 Task: Look for products in the category "Styling Products" from Dr. Bronner's only.
Action: Mouse moved to (348, 158)
Screenshot: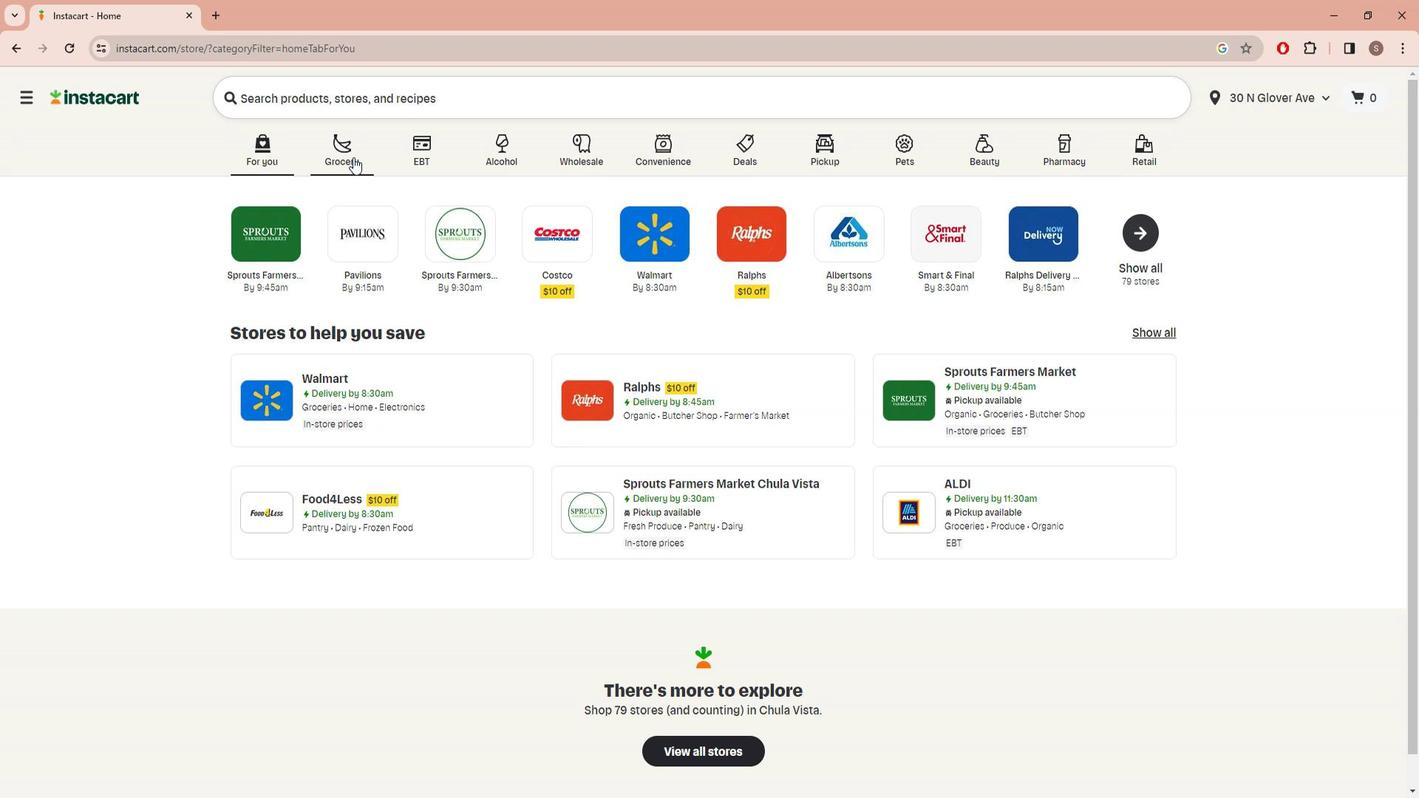 
Action: Mouse pressed left at (348, 158)
Screenshot: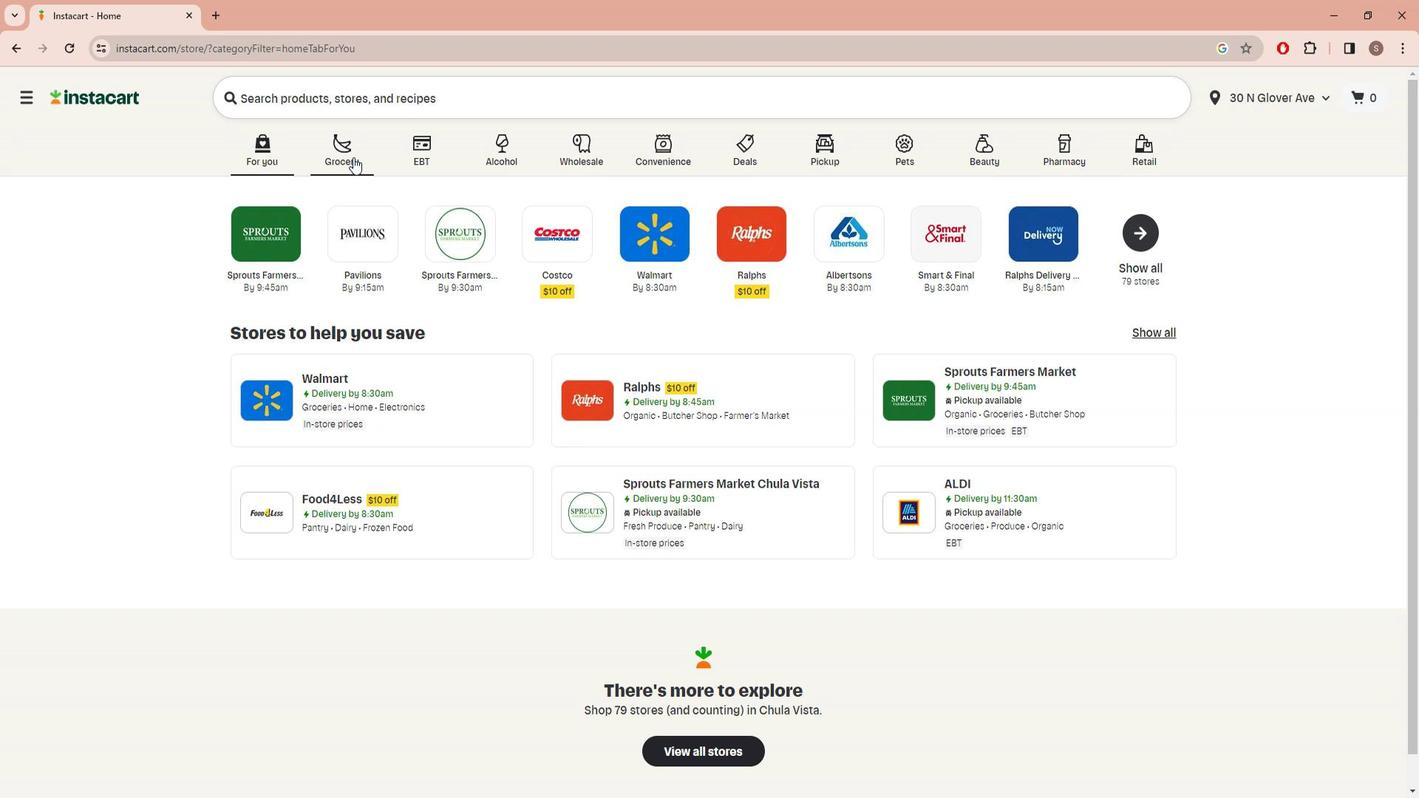 
Action: Mouse moved to (479, 441)
Screenshot: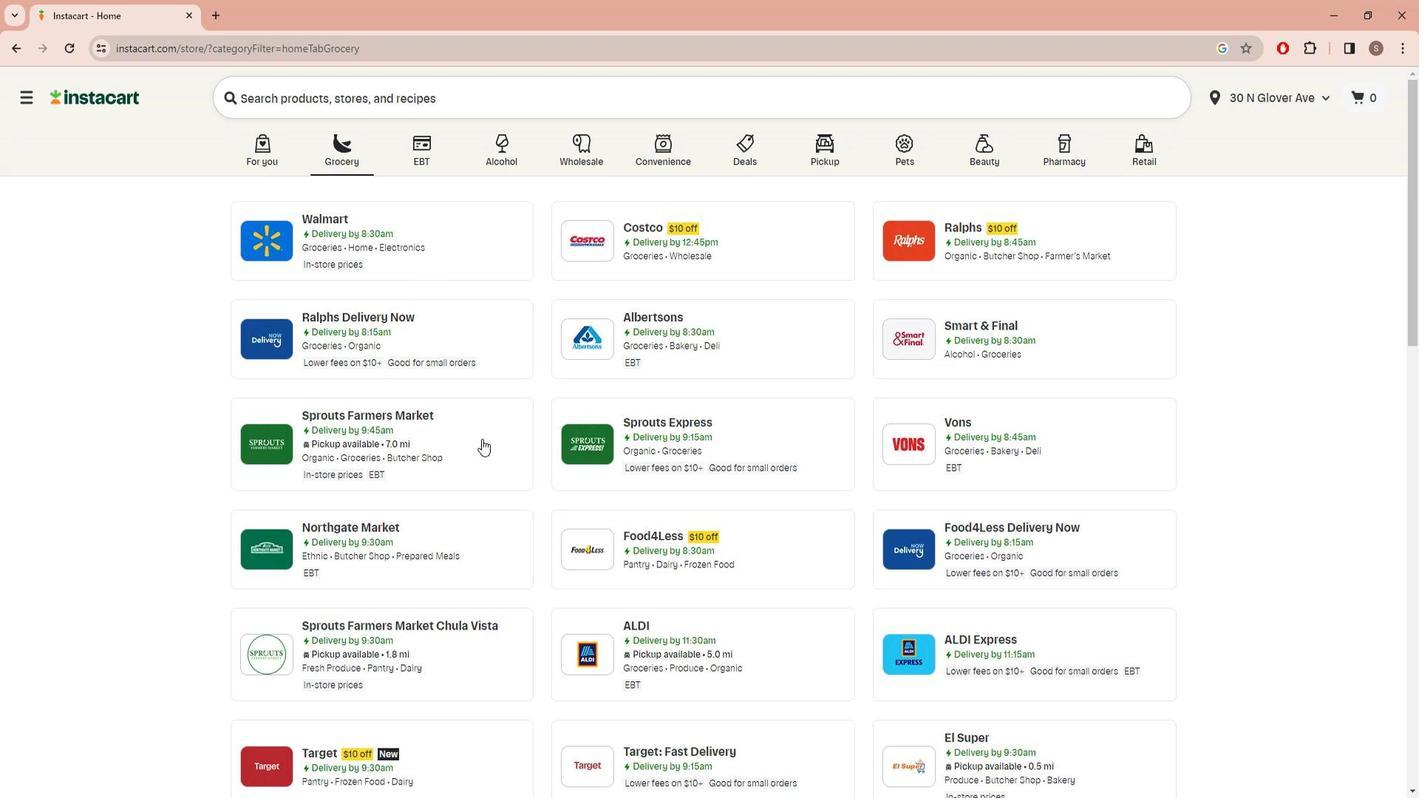 
Action: Mouse pressed left at (479, 441)
Screenshot: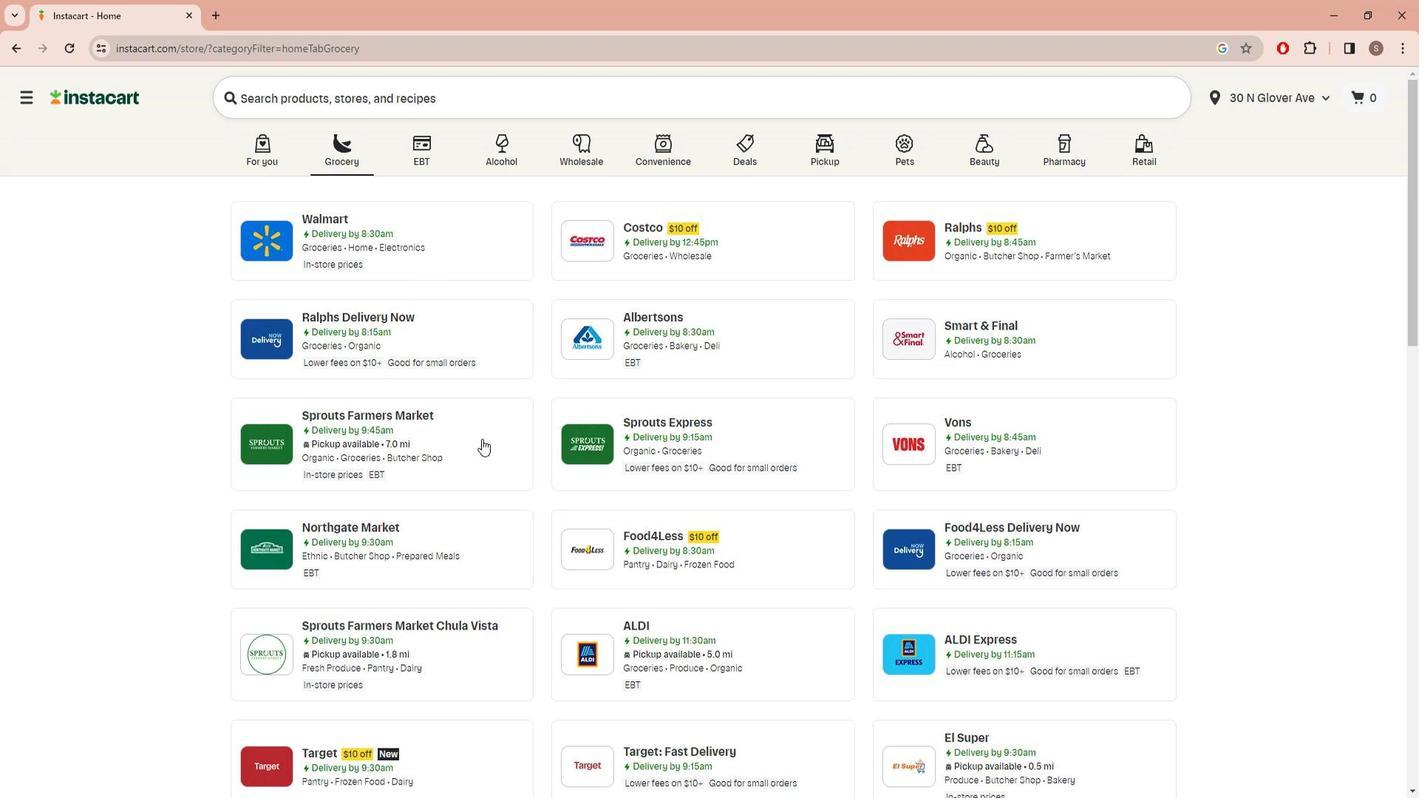 
Action: Mouse moved to (56, 497)
Screenshot: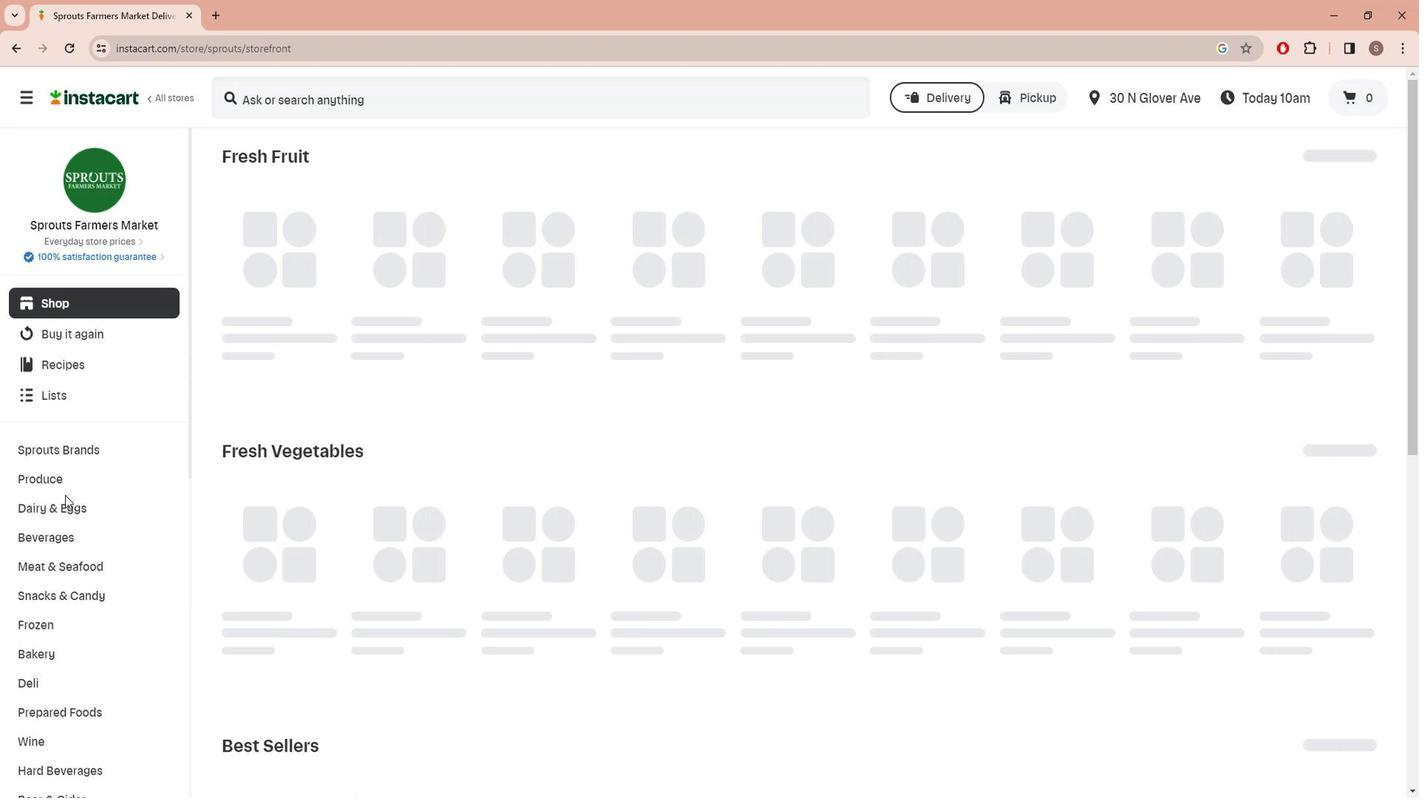 
Action: Mouse scrolled (56, 496) with delta (0, 0)
Screenshot: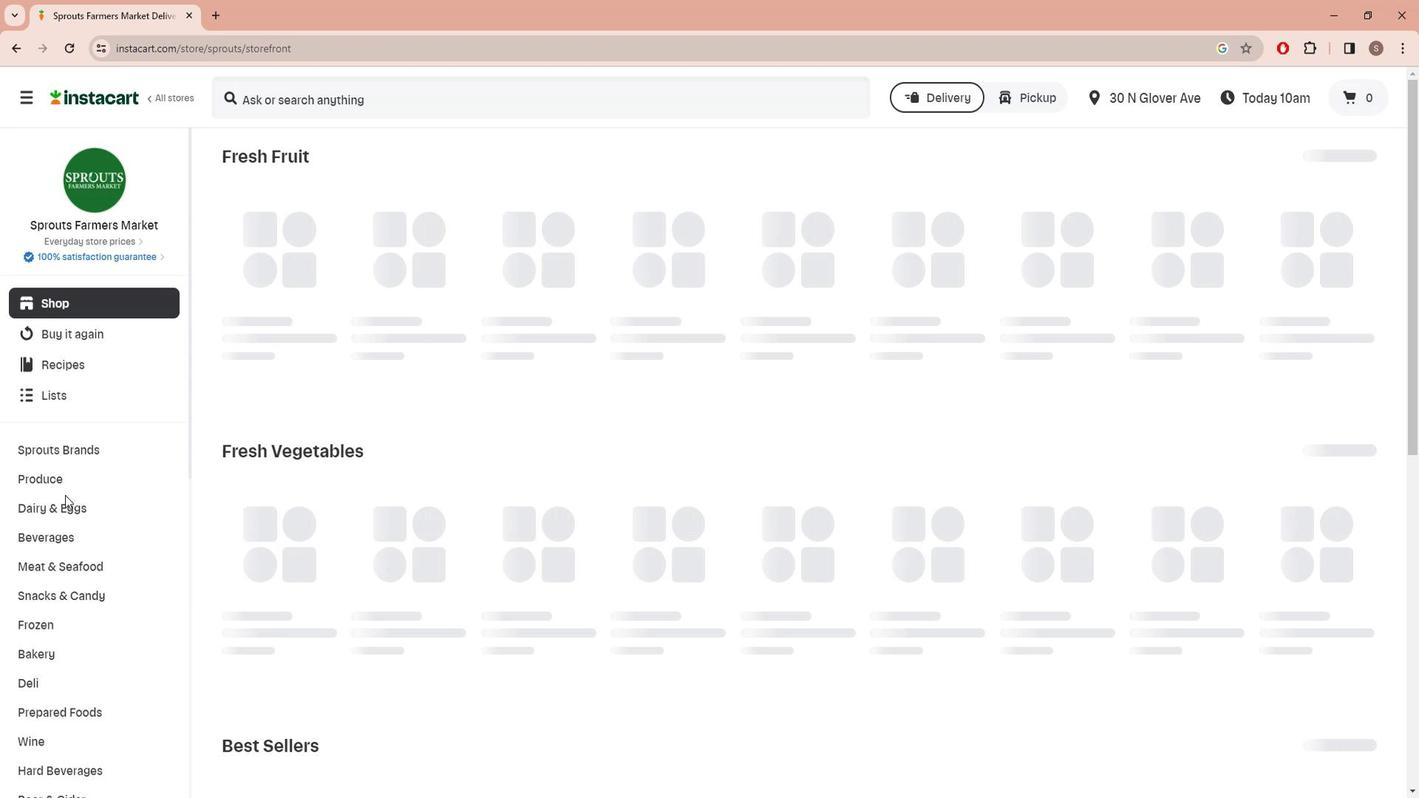
Action: Mouse scrolled (56, 496) with delta (0, 0)
Screenshot: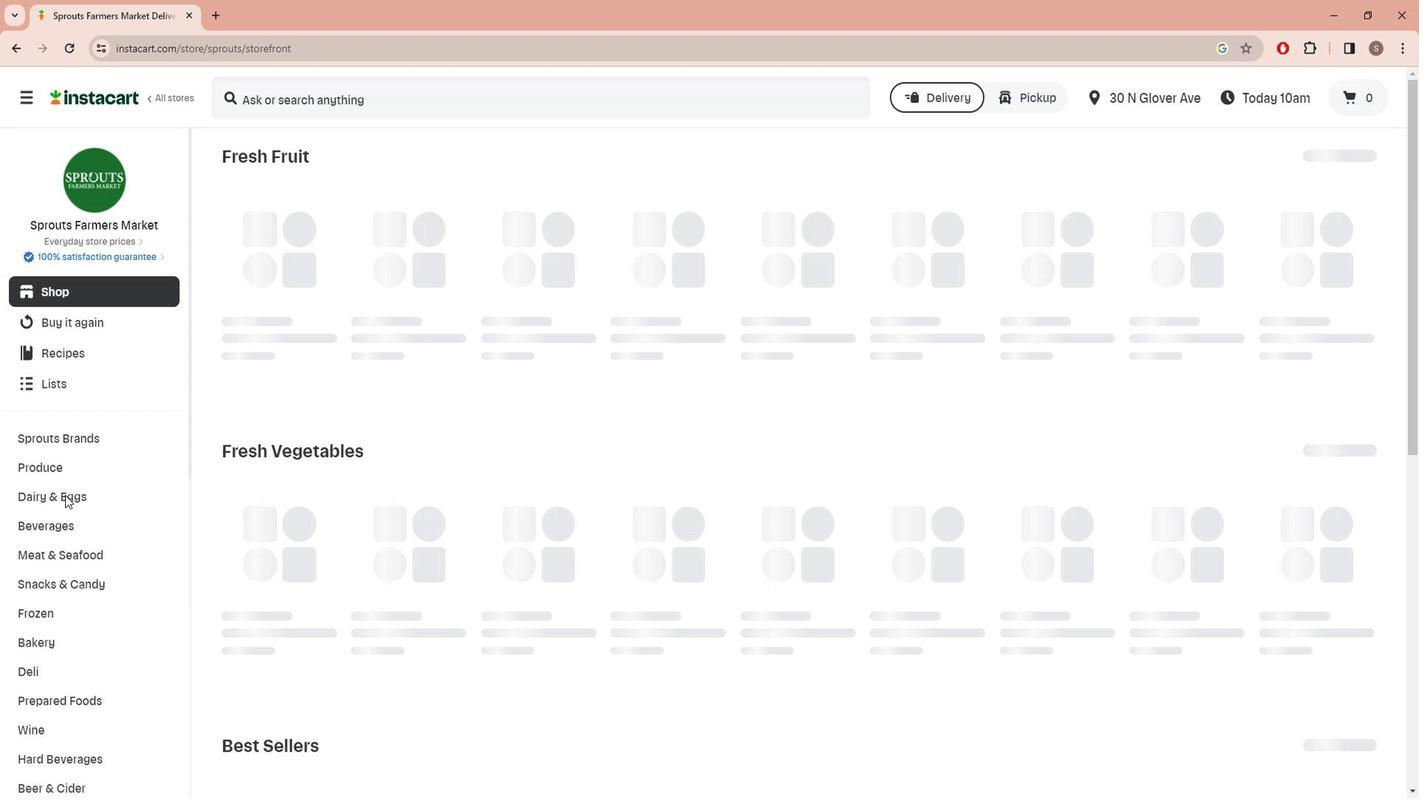 
Action: Mouse scrolled (56, 496) with delta (0, 0)
Screenshot: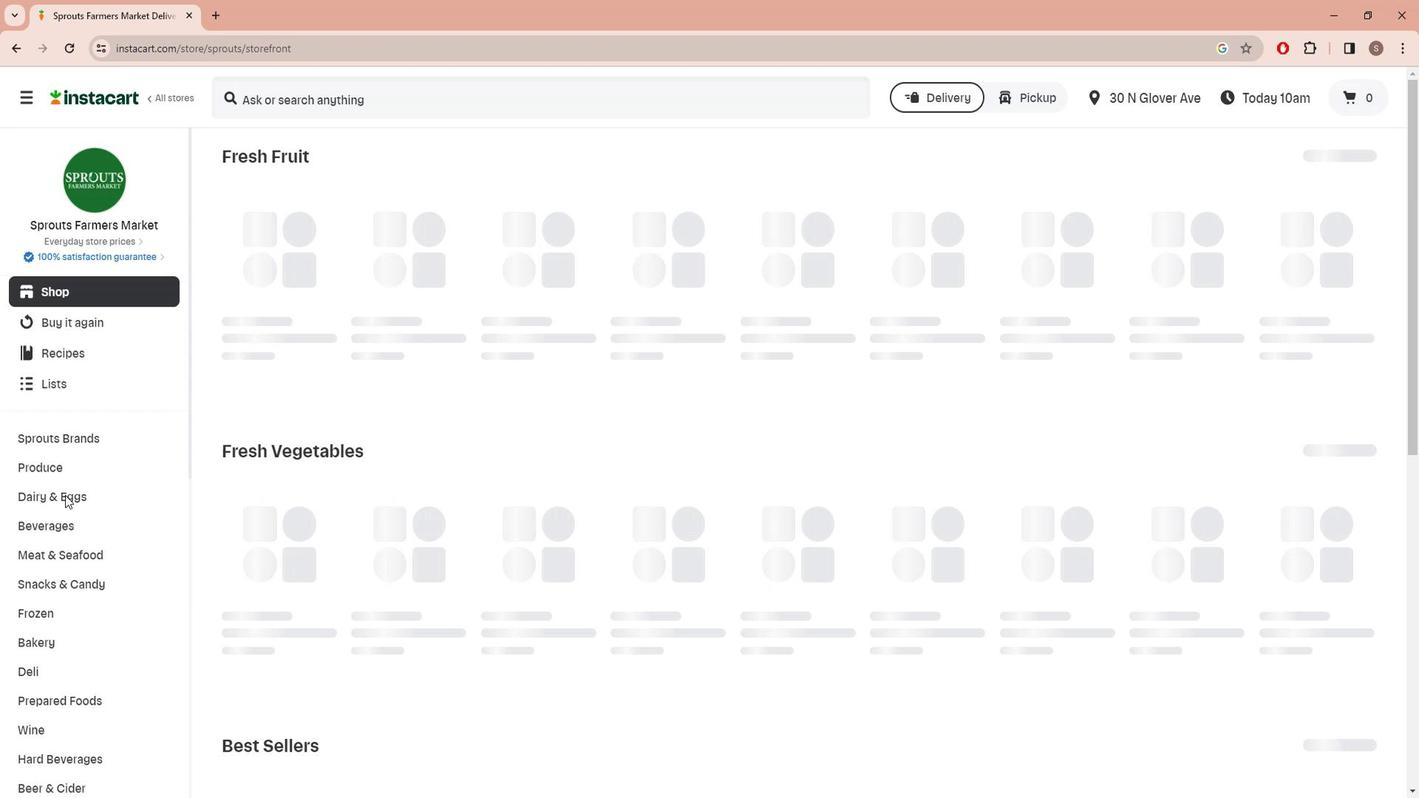 
Action: Mouse scrolled (56, 496) with delta (0, 0)
Screenshot: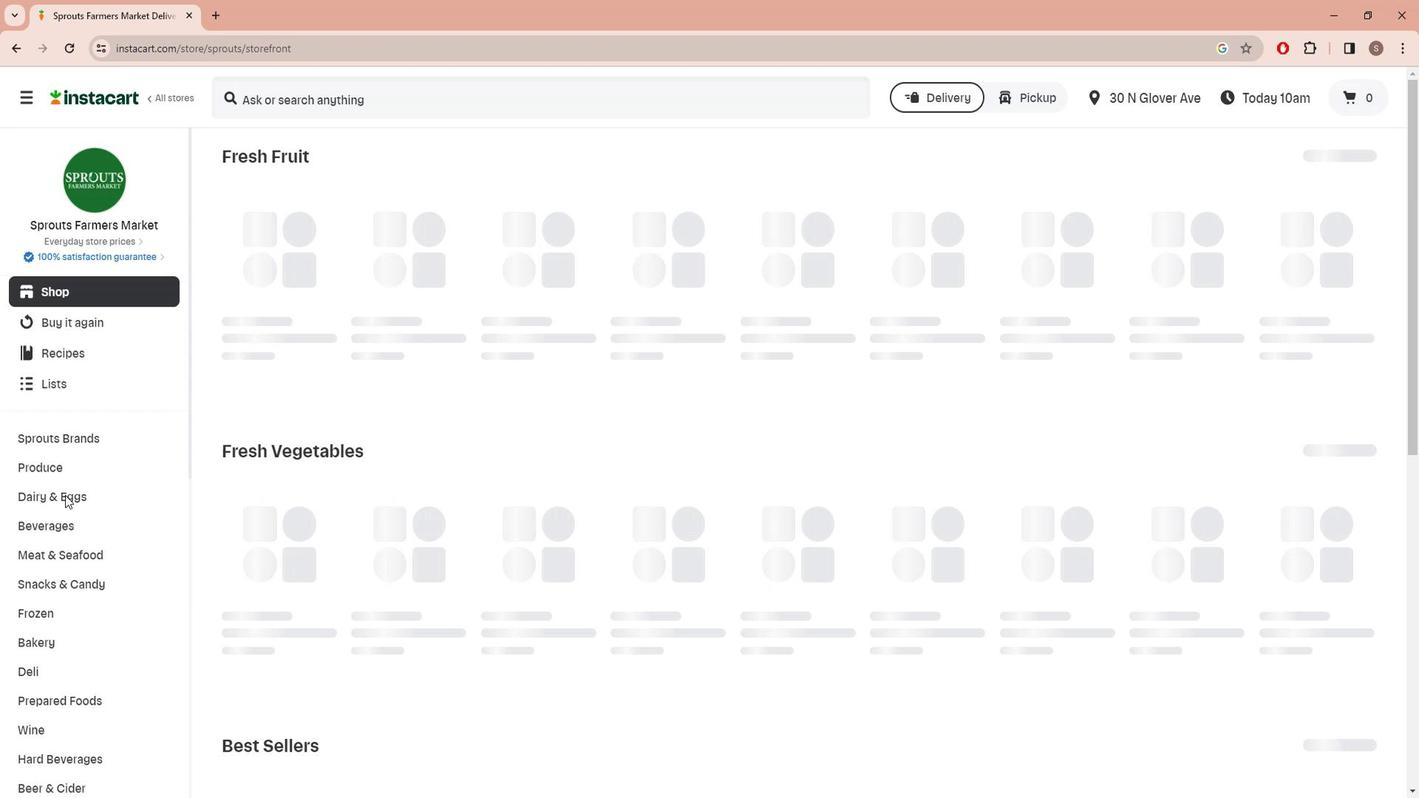 
Action: Mouse scrolled (56, 496) with delta (0, 0)
Screenshot: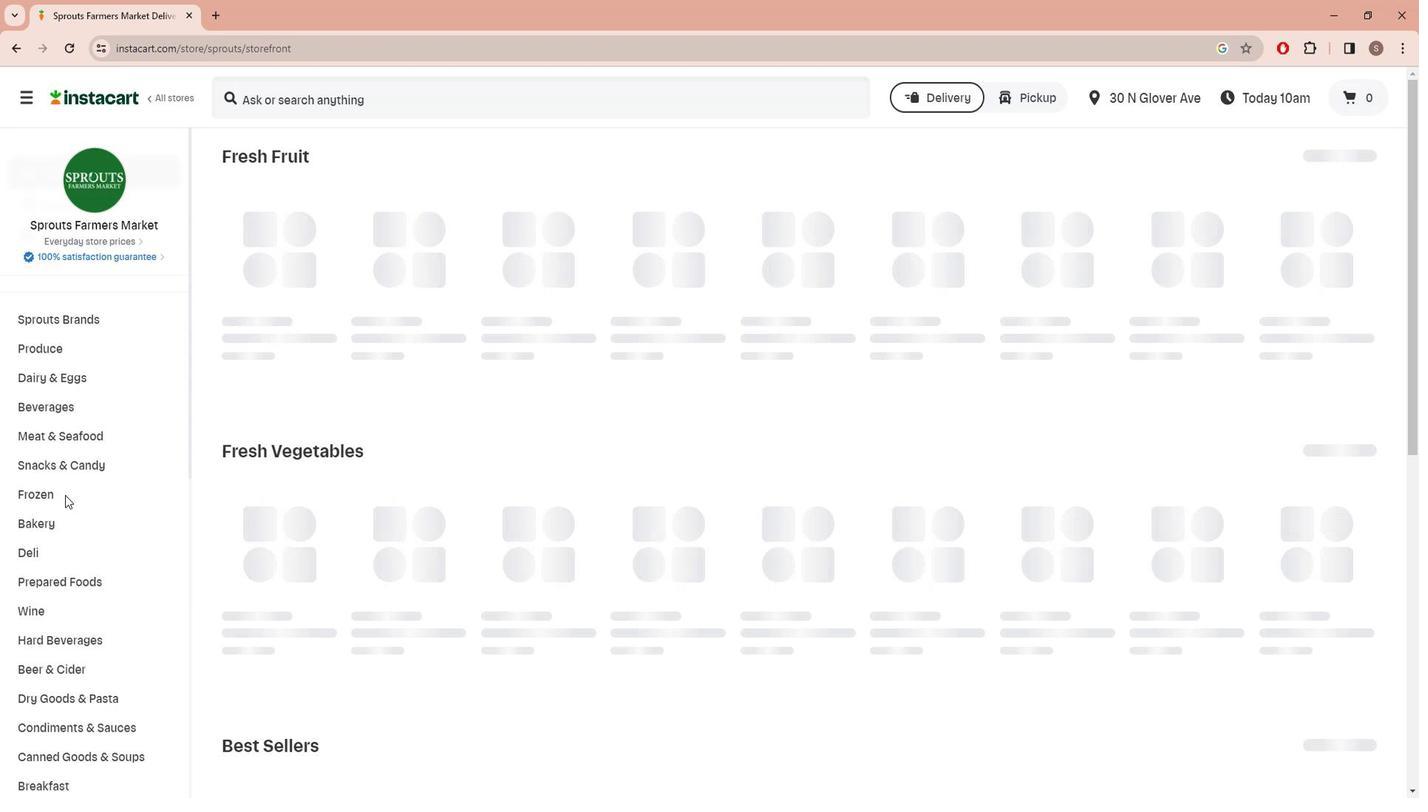
Action: Mouse scrolled (56, 496) with delta (0, 0)
Screenshot: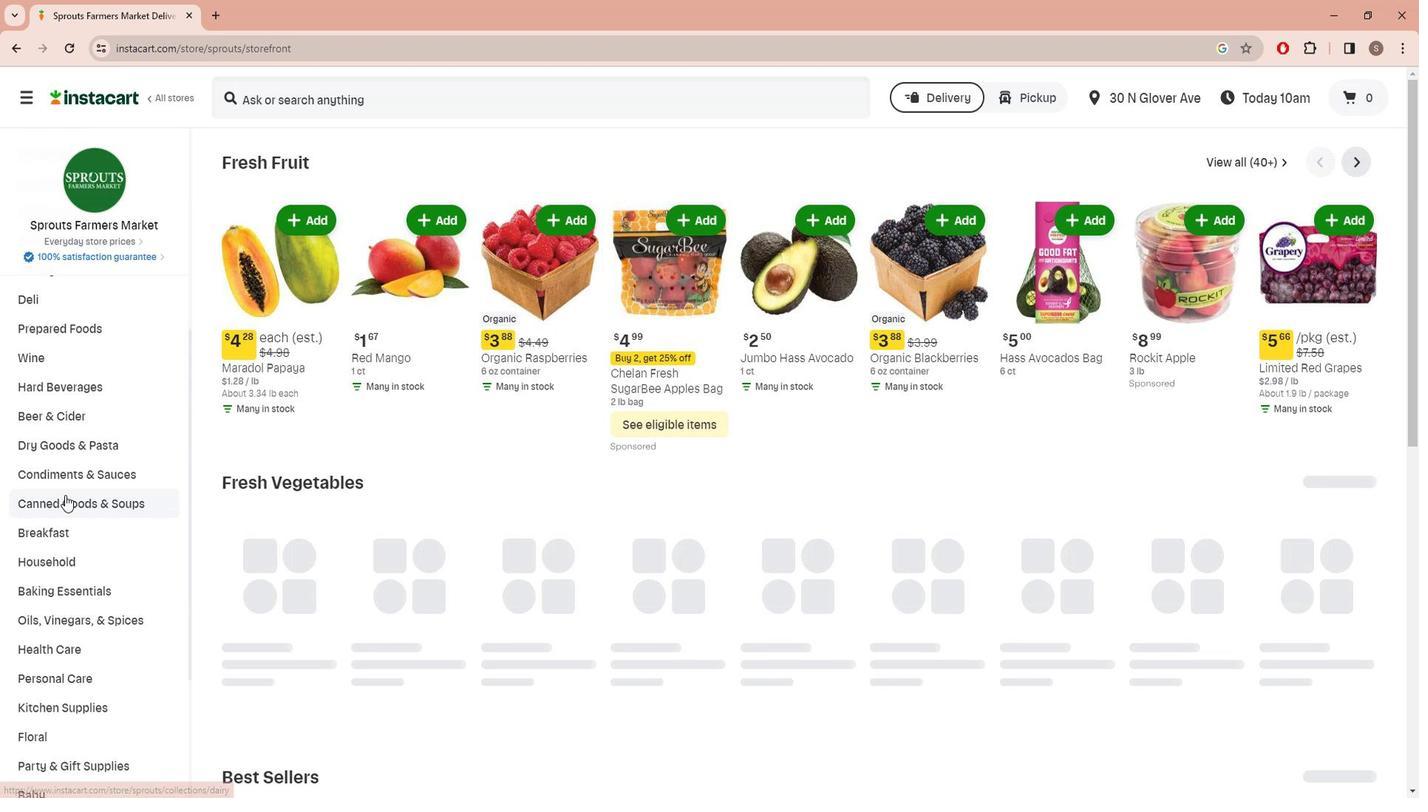 
Action: Mouse scrolled (56, 496) with delta (0, 0)
Screenshot: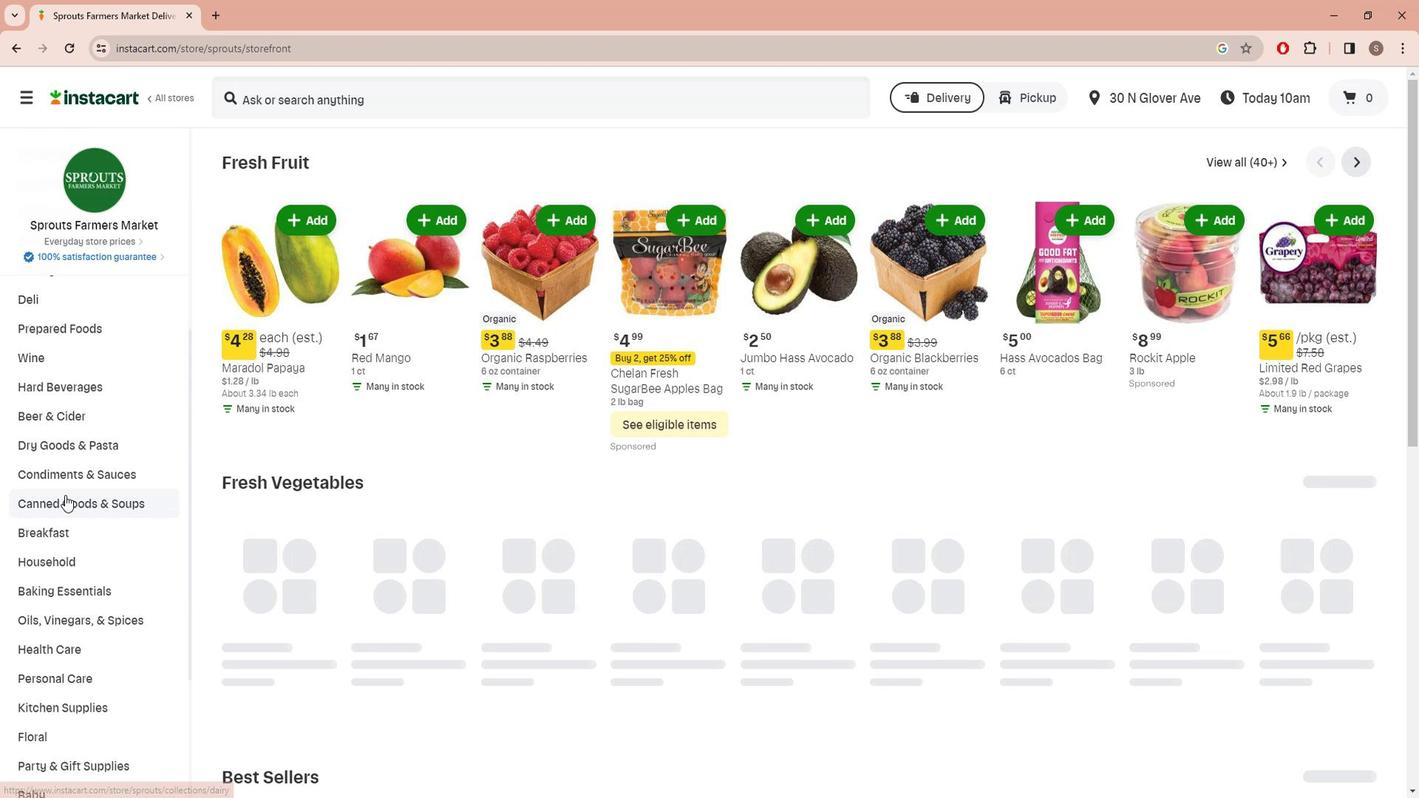 
Action: Mouse moved to (56, 497)
Screenshot: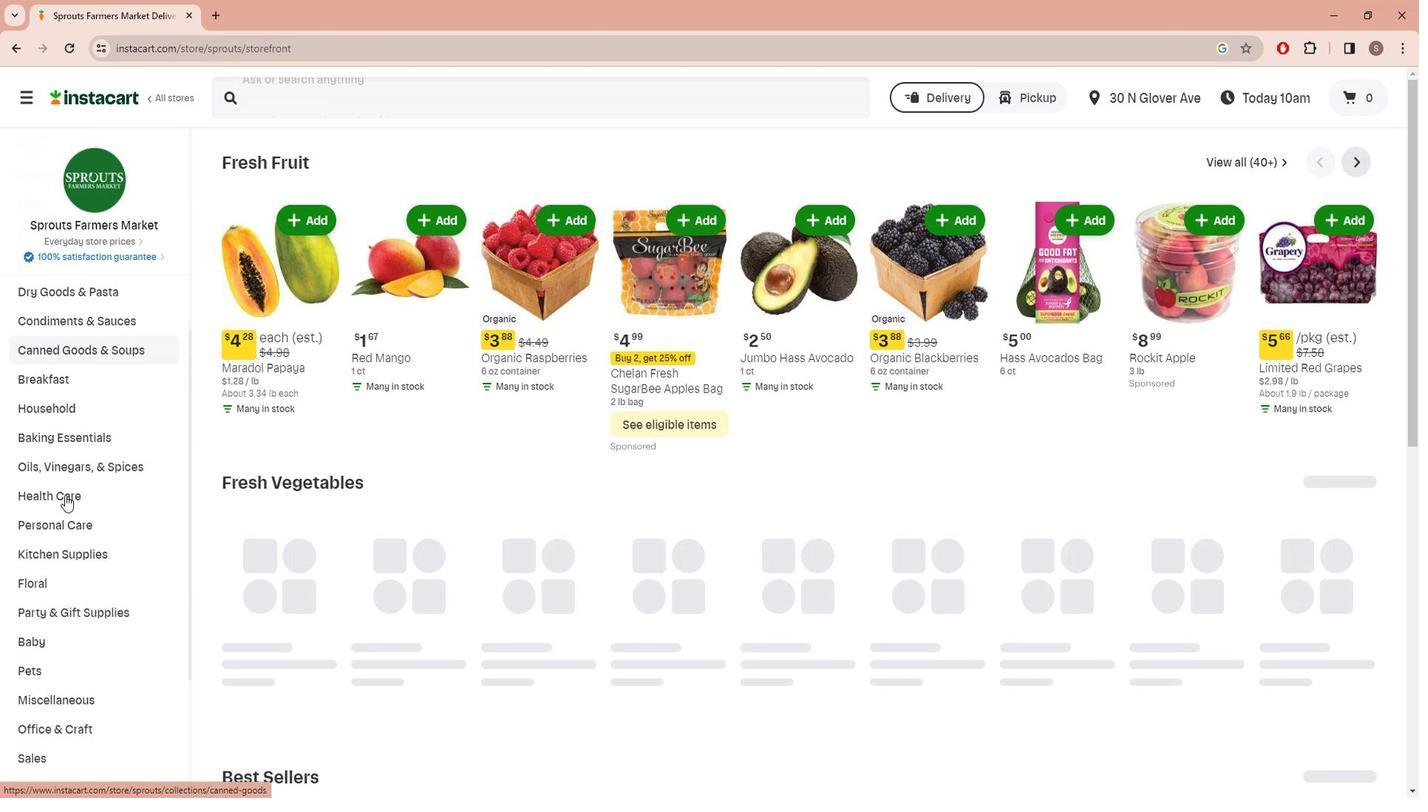 
Action: Mouse scrolled (56, 496) with delta (0, 0)
Screenshot: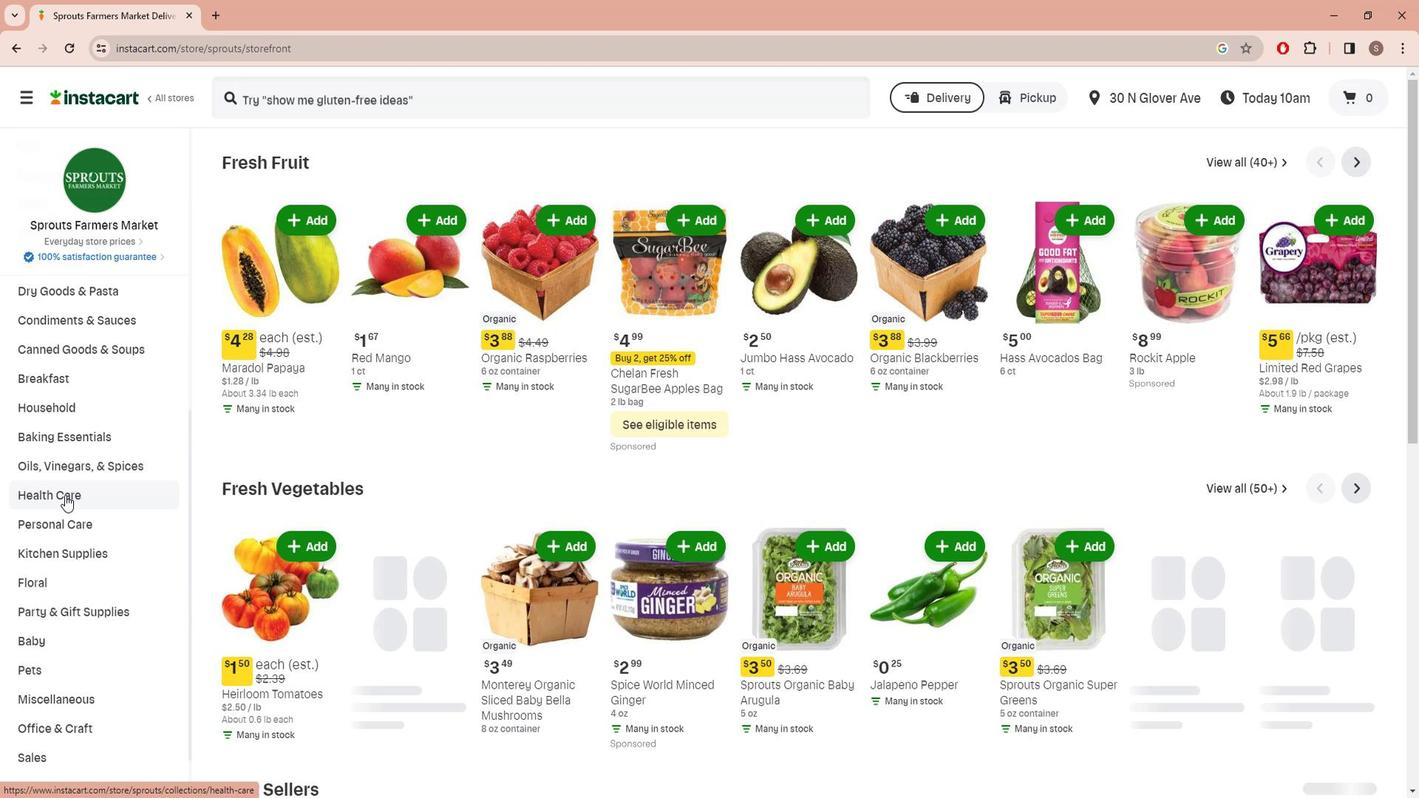 
Action: Mouse scrolled (56, 496) with delta (0, 0)
Screenshot: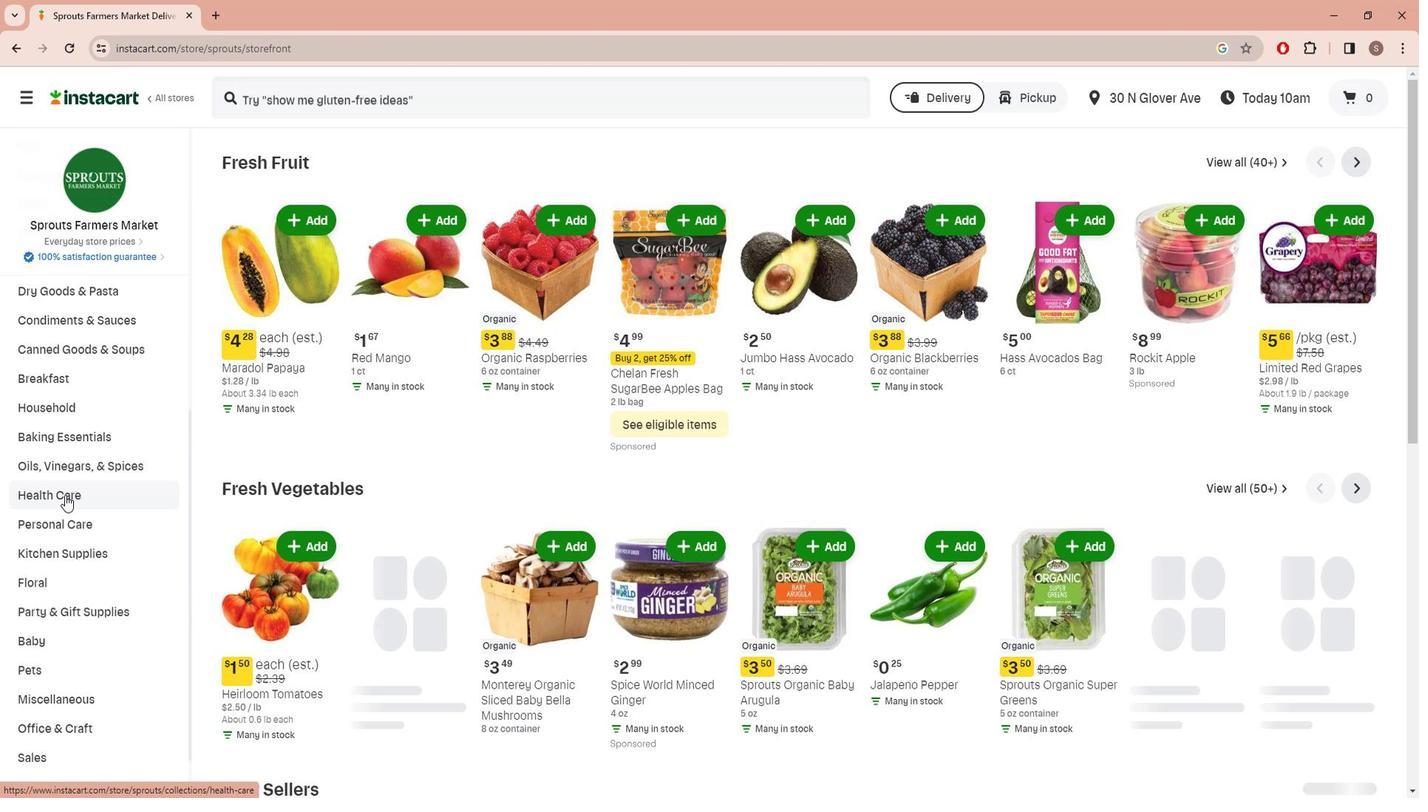 
Action: Mouse moved to (53, 459)
Screenshot: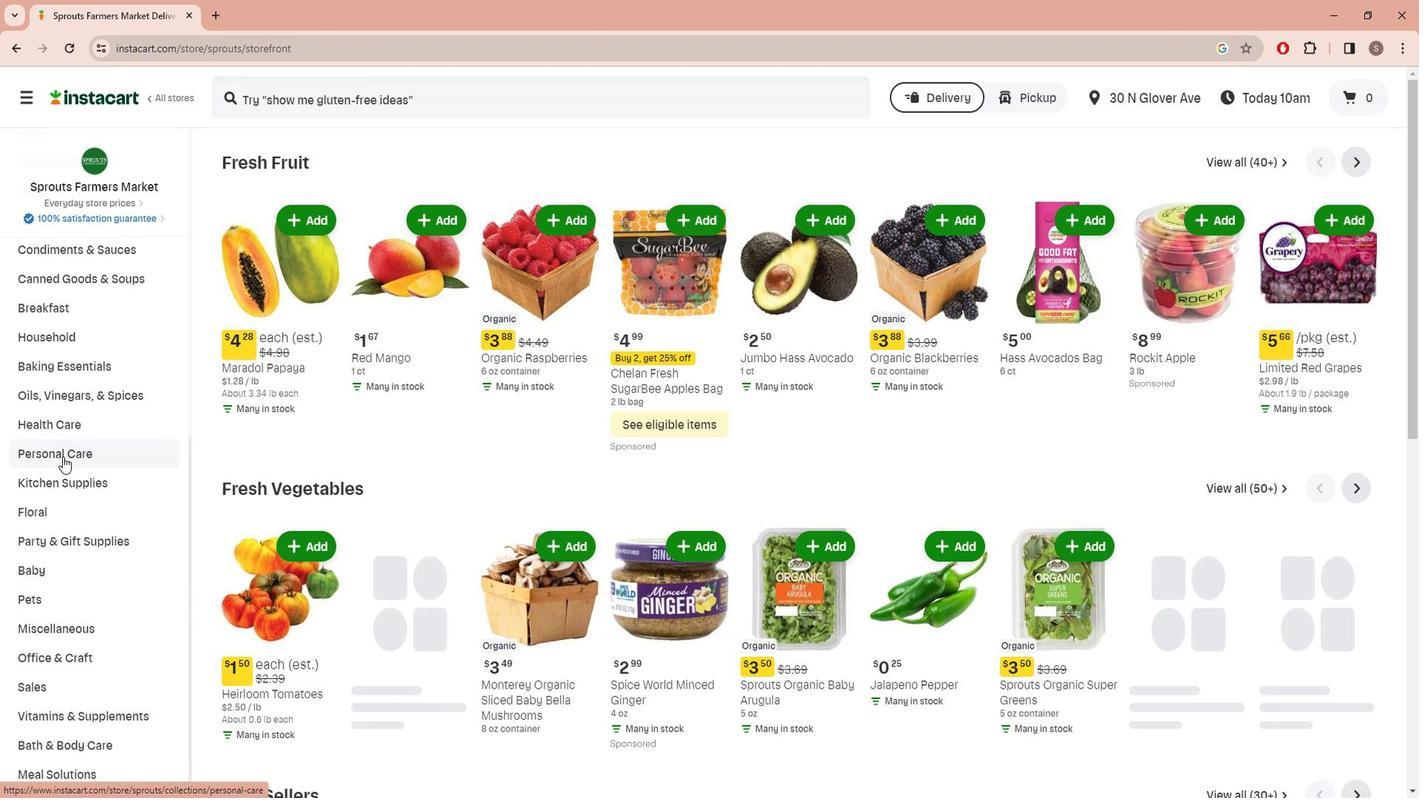 
Action: Mouse pressed left at (53, 459)
Screenshot: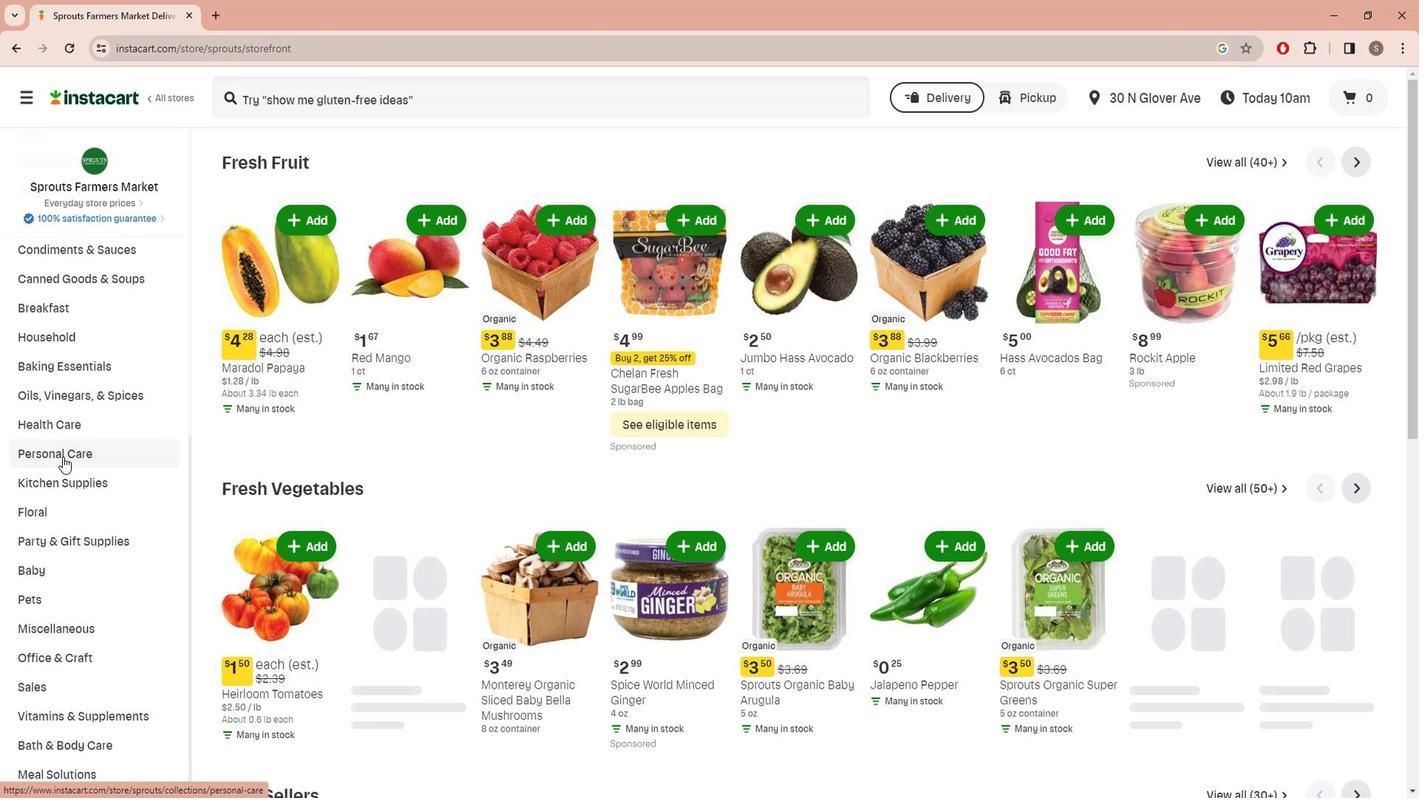 
Action: Mouse moved to (957, 200)
Screenshot: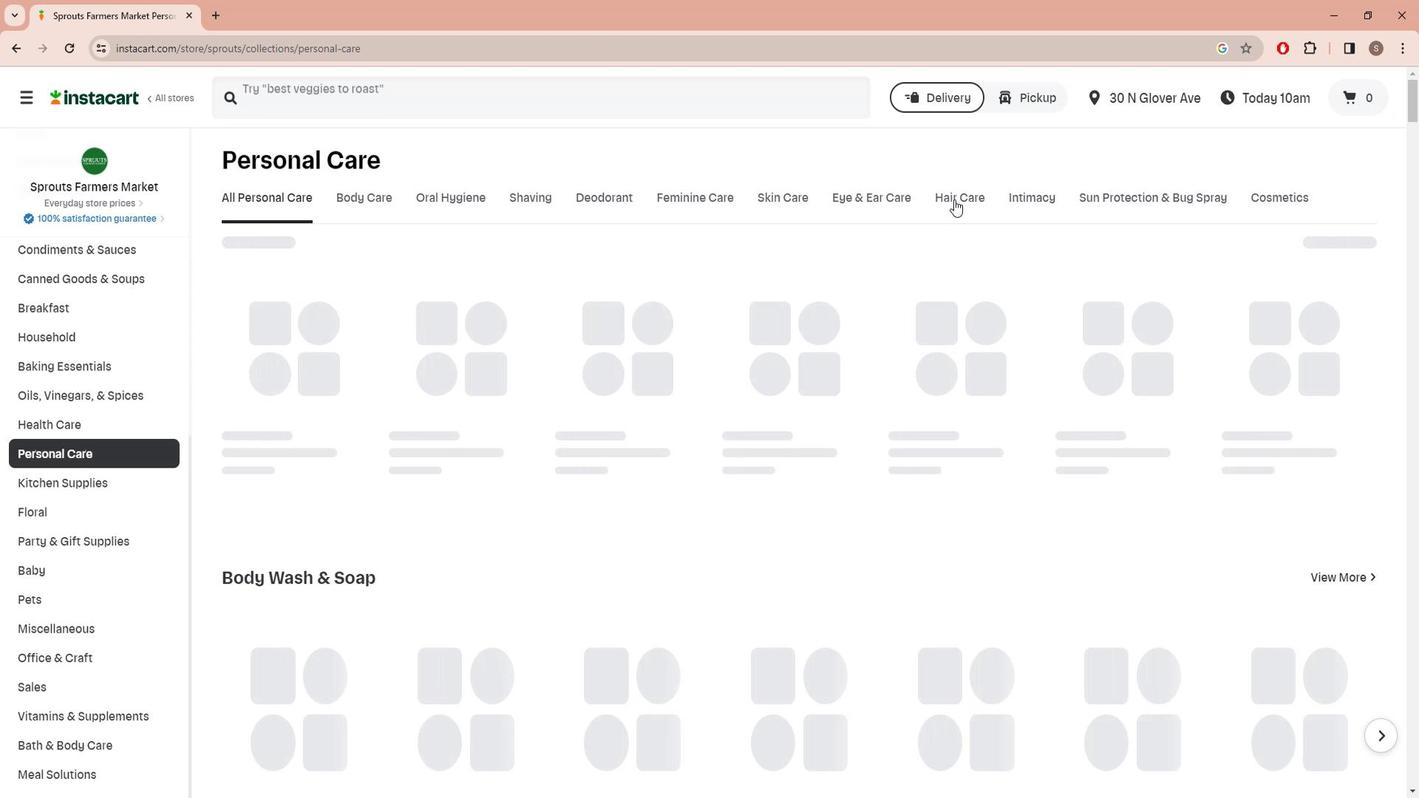 
Action: Mouse pressed left at (957, 200)
Screenshot: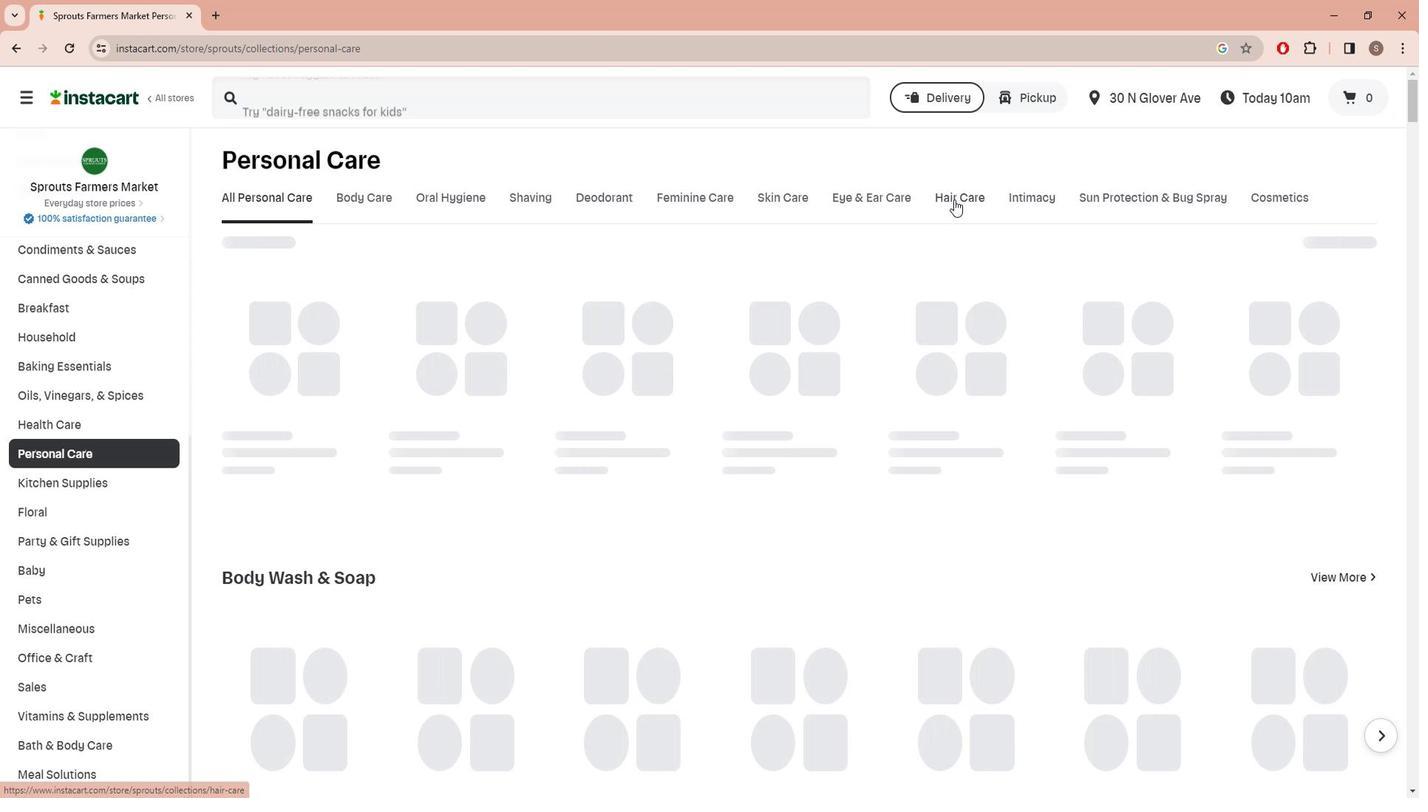 
Action: Mouse moved to (428, 263)
Screenshot: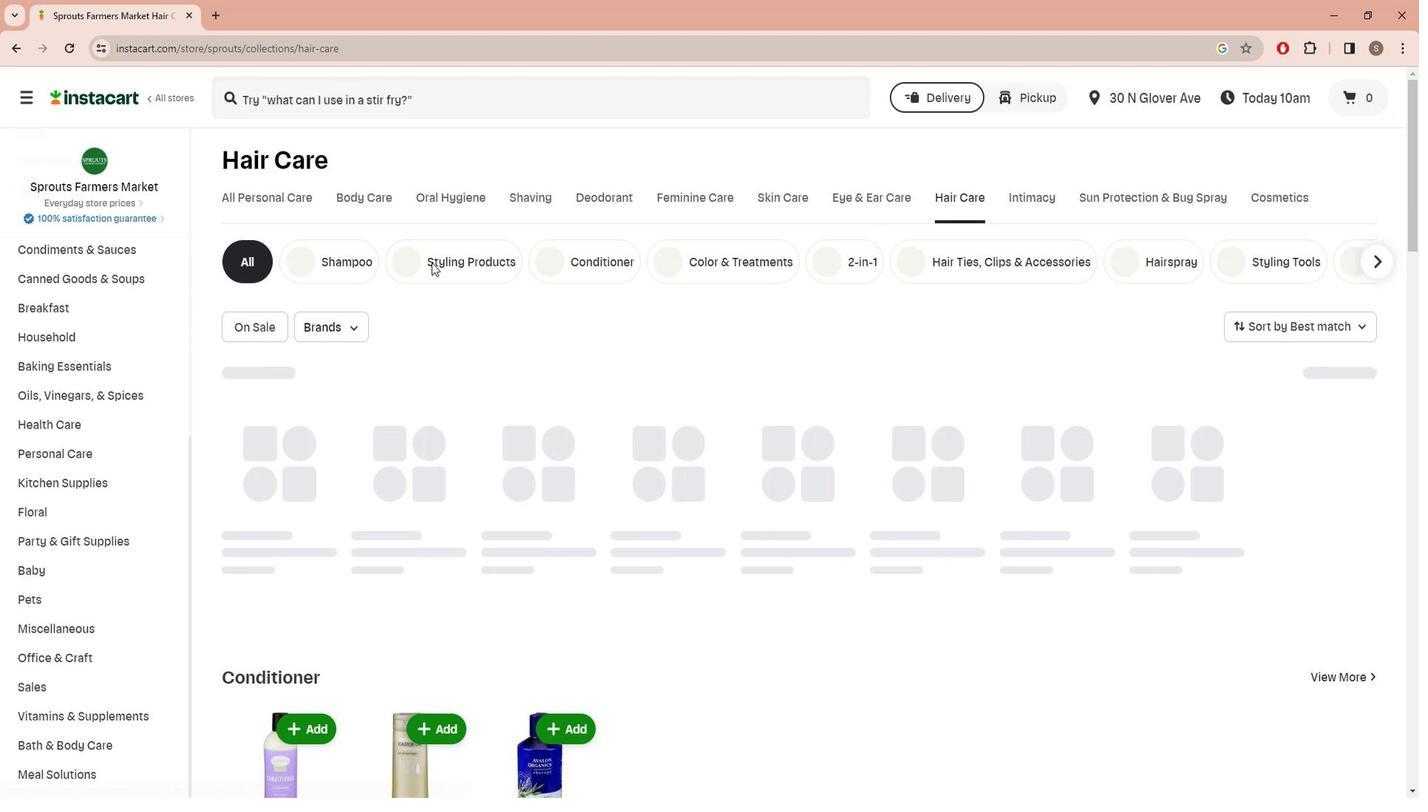 
Action: Mouse pressed left at (428, 263)
Screenshot: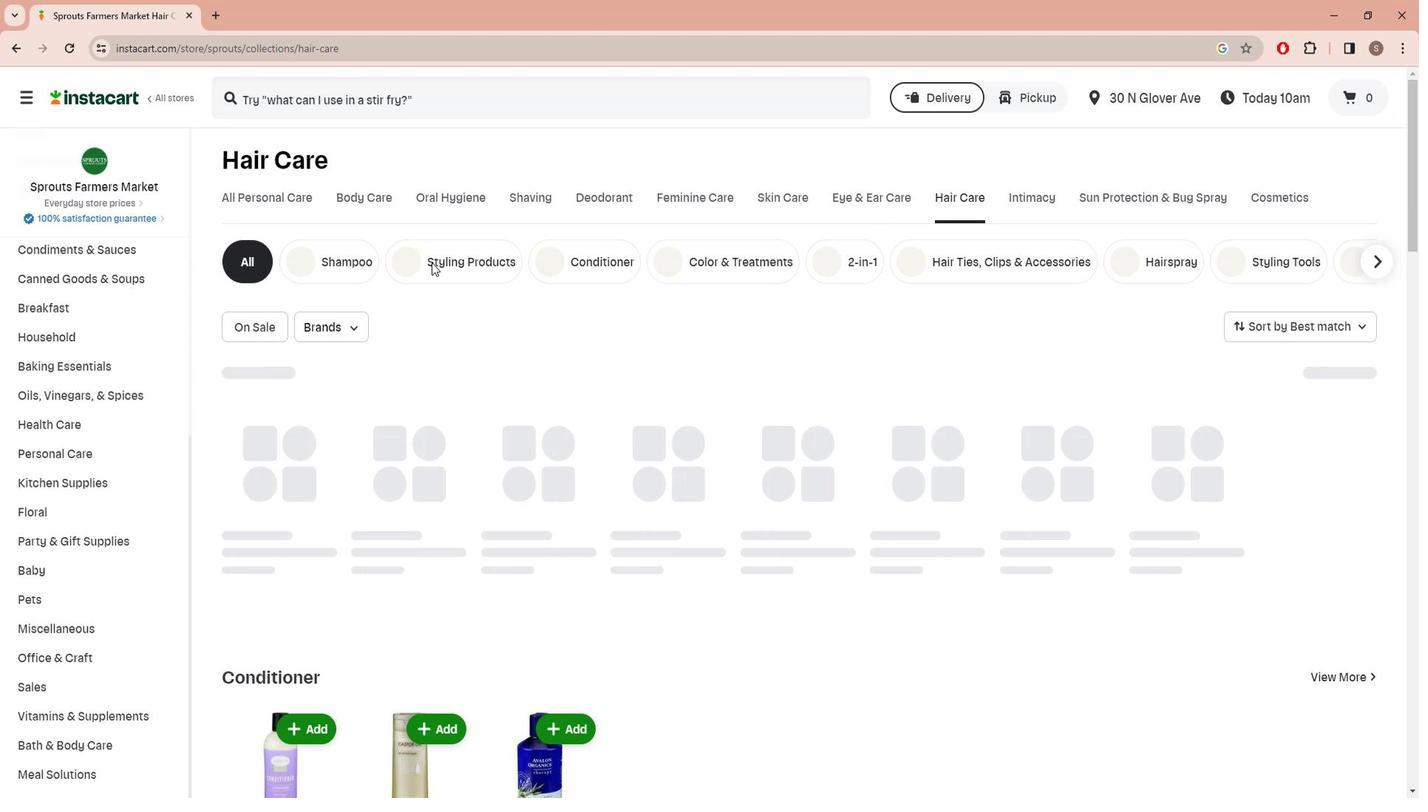 
Action: Mouse moved to (323, 318)
Screenshot: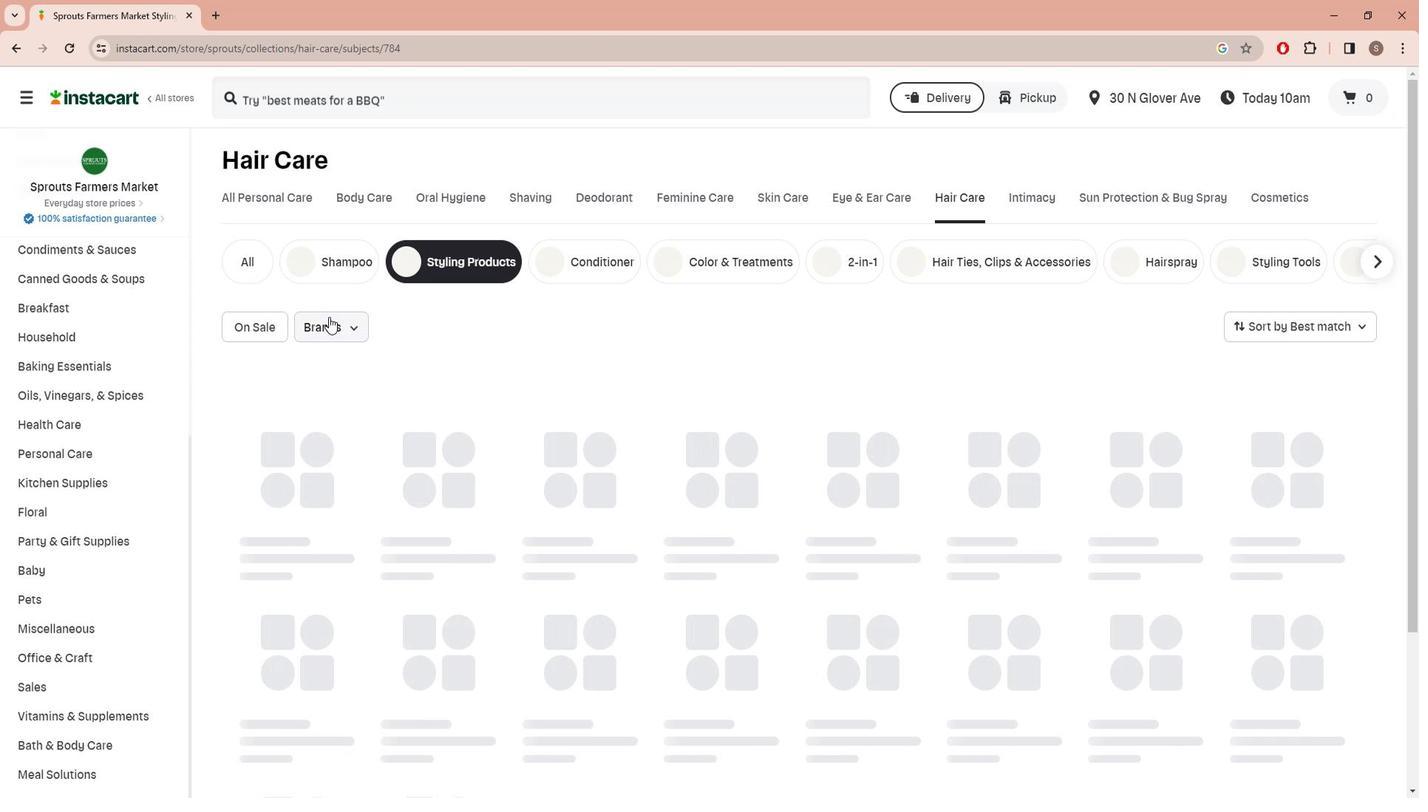 
Action: Mouse pressed left at (323, 318)
Screenshot: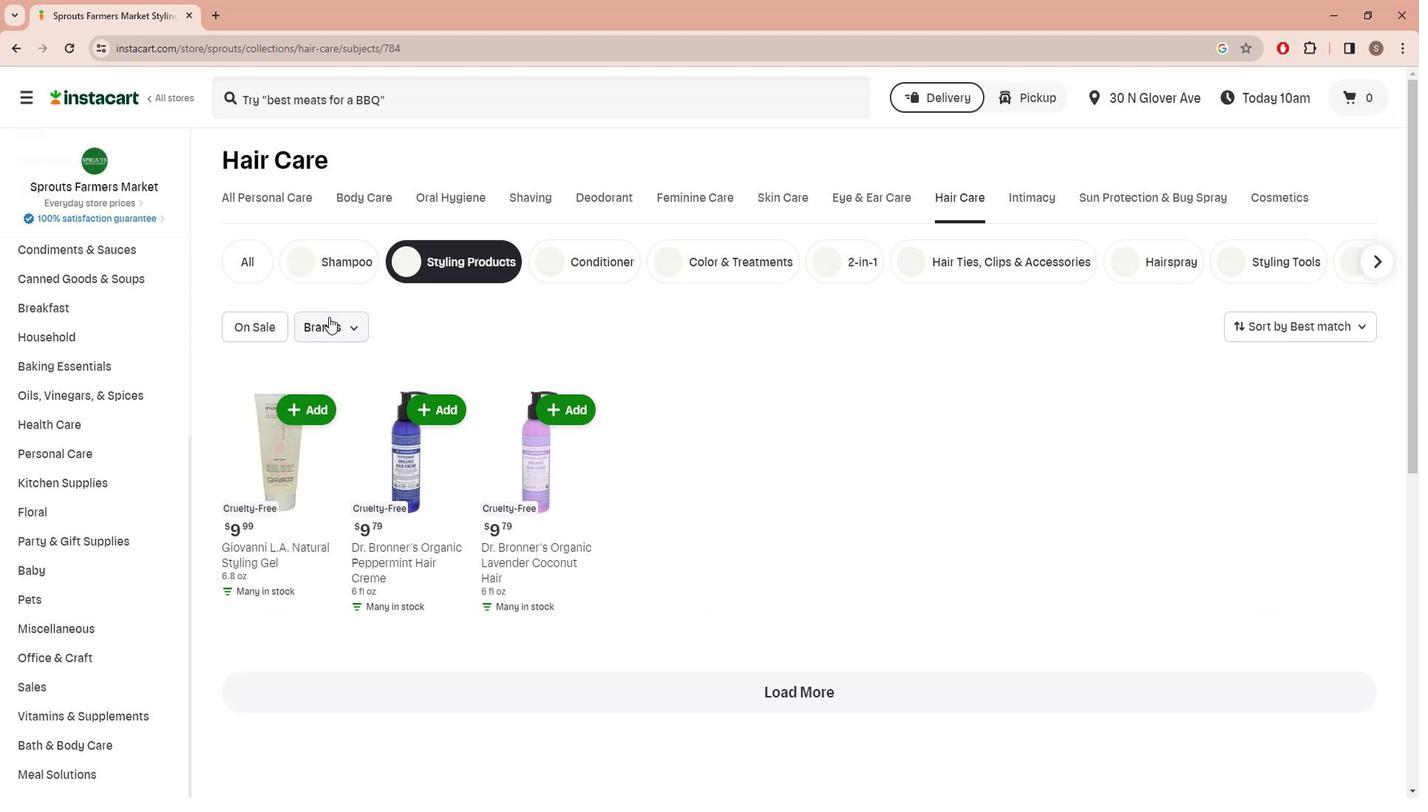 
Action: Mouse moved to (368, 408)
Screenshot: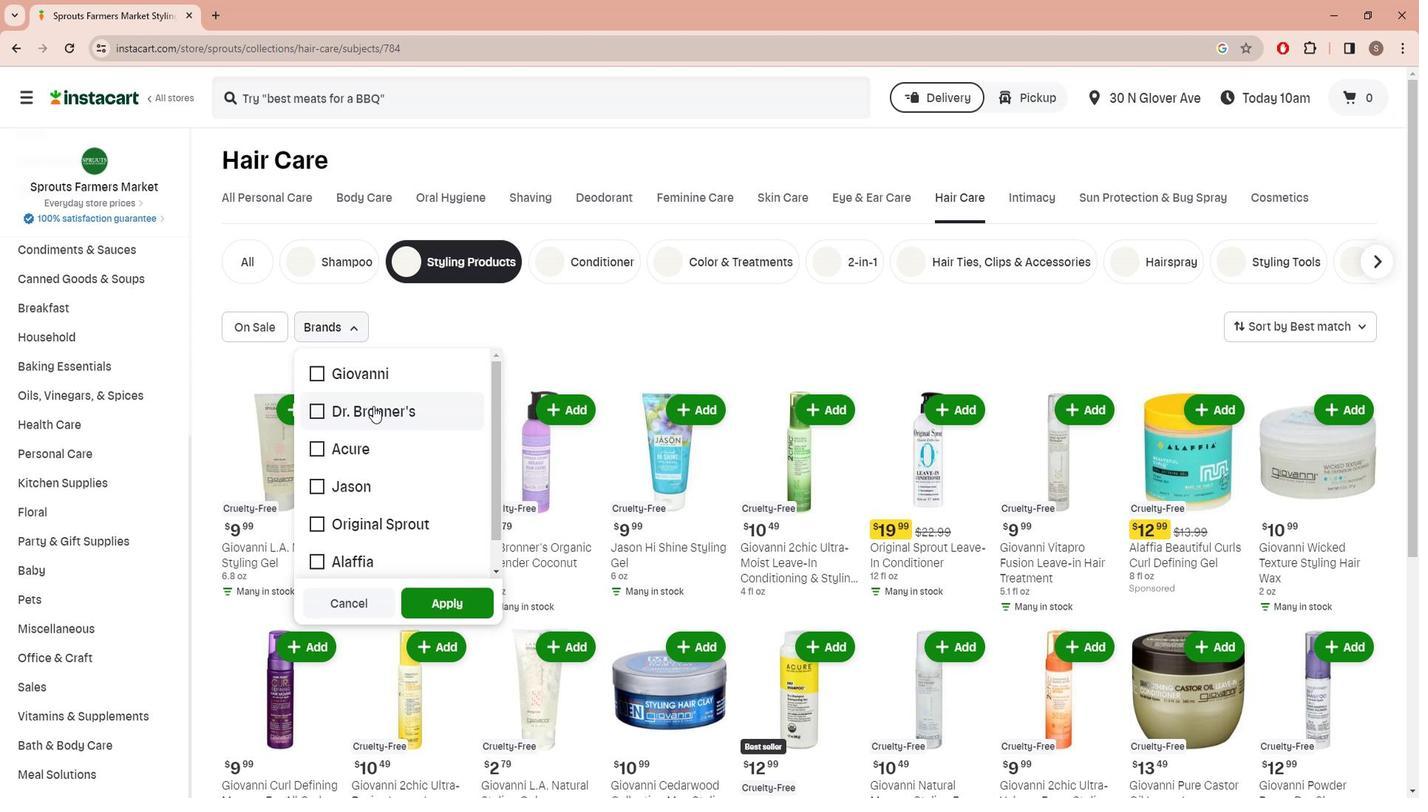 
Action: Mouse pressed left at (368, 408)
Screenshot: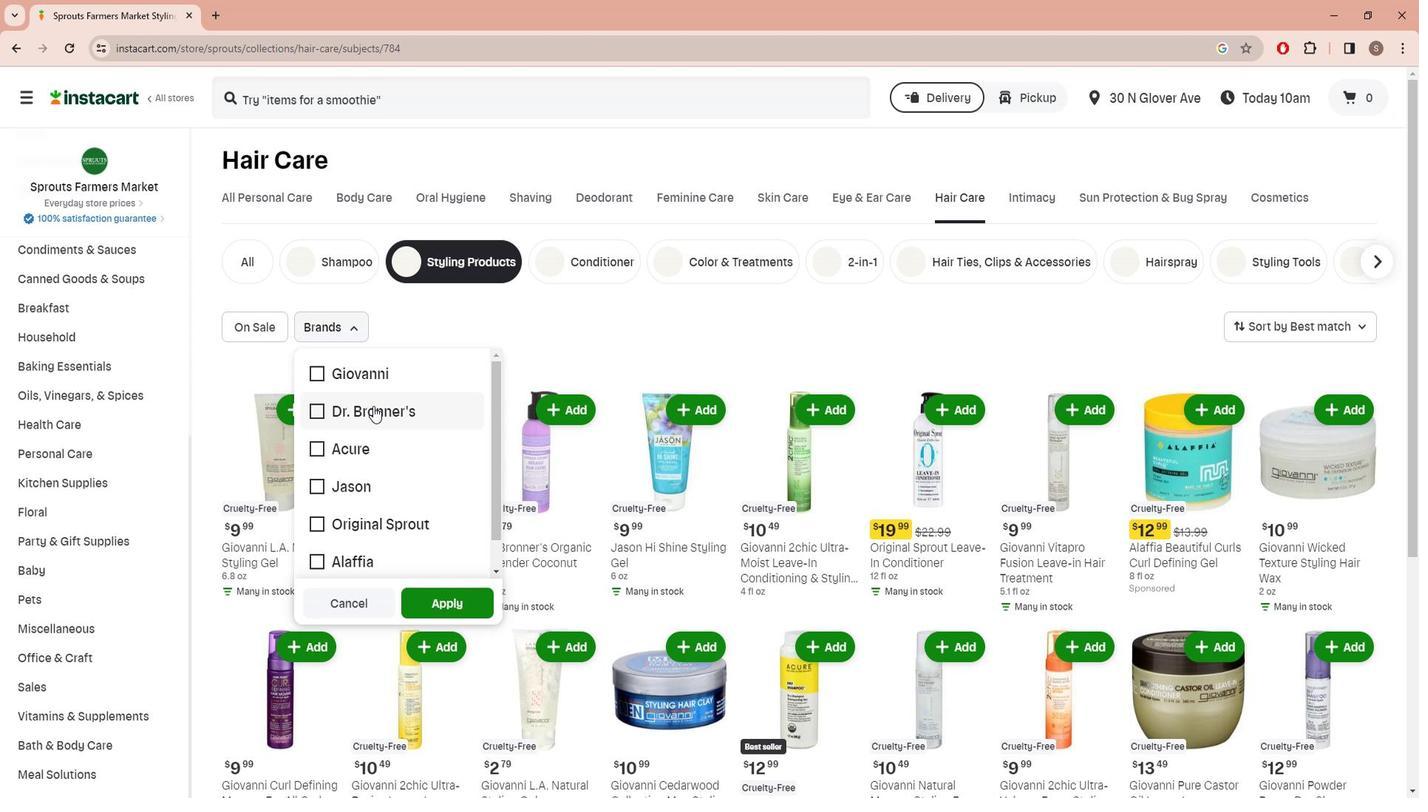 
Action: Mouse moved to (436, 604)
Screenshot: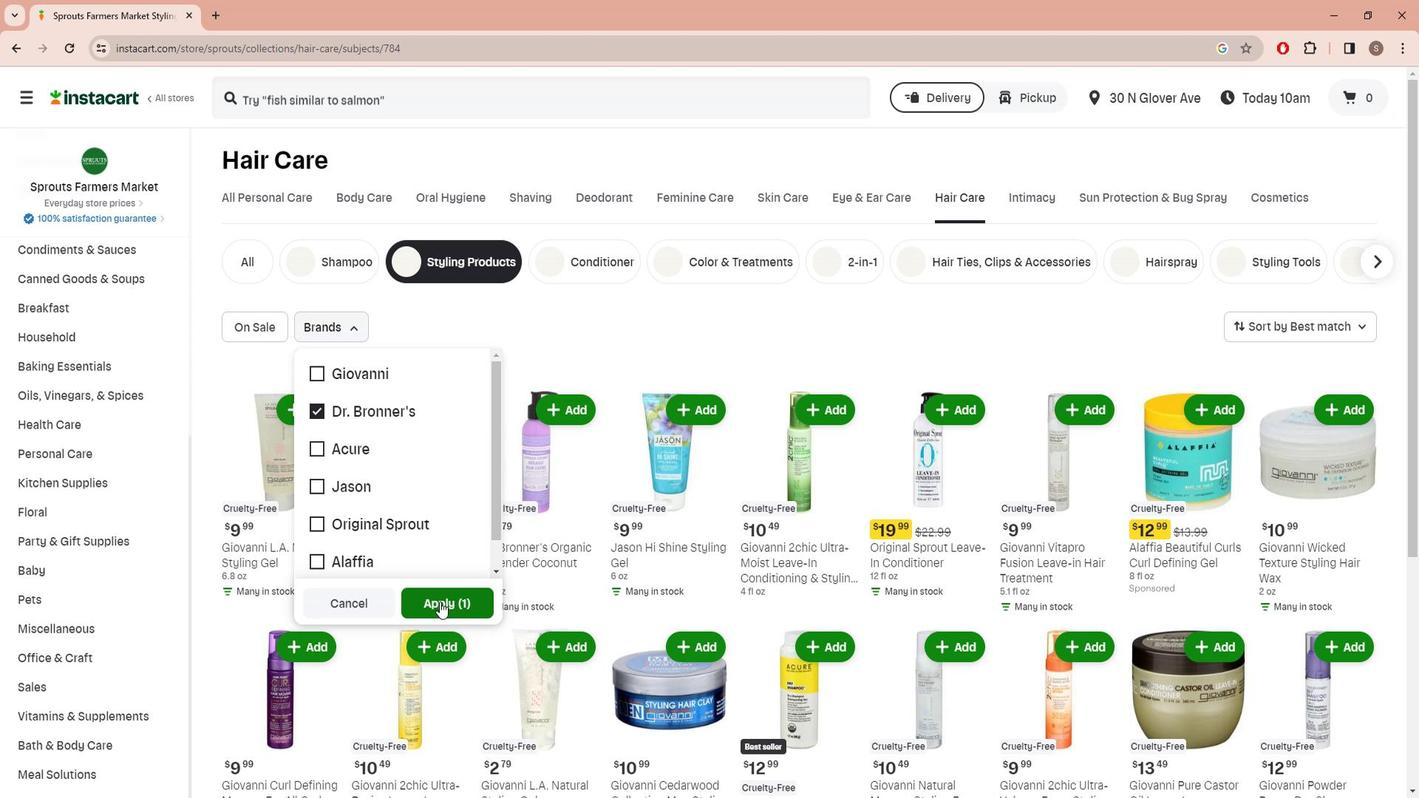 
Action: Mouse pressed left at (436, 604)
Screenshot: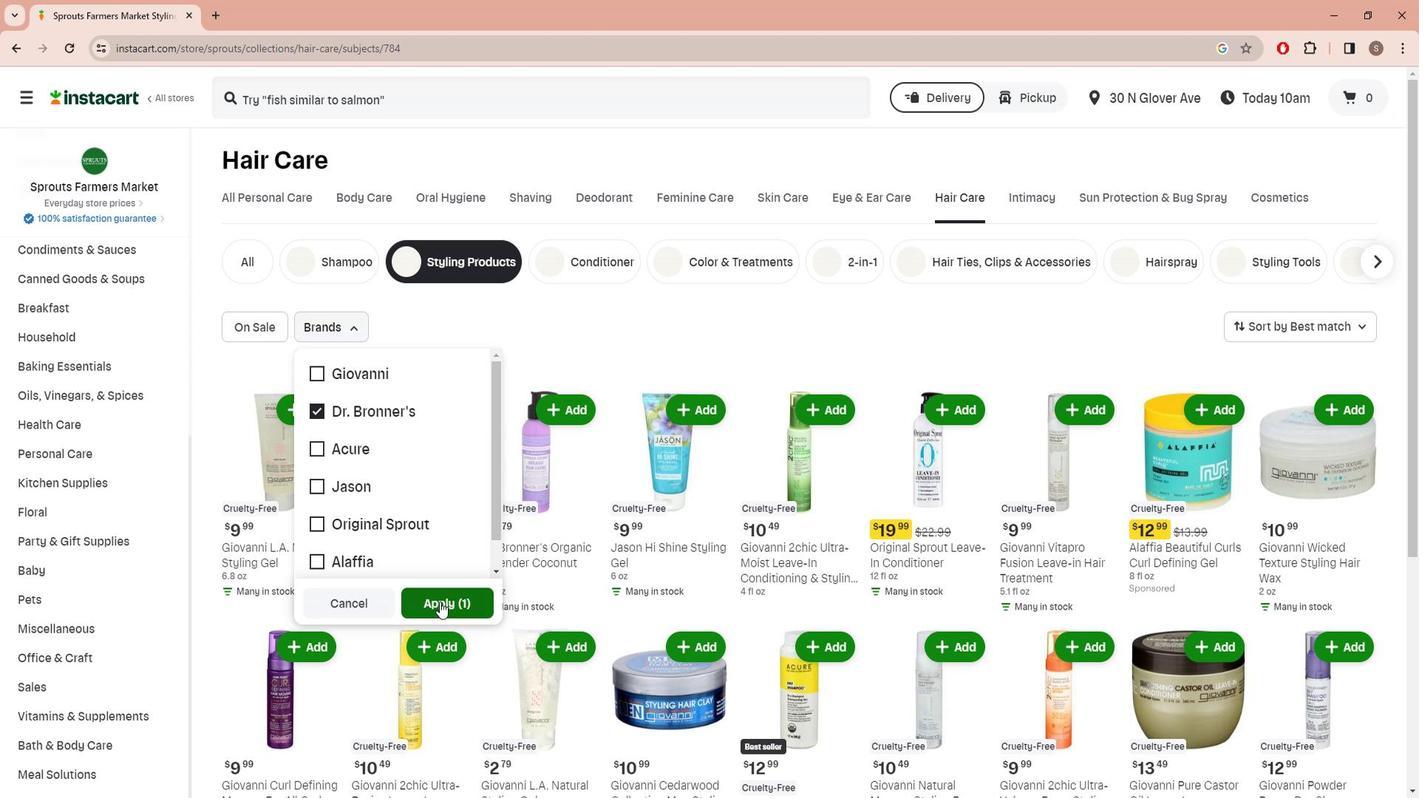 
Action: Mouse moved to (426, 368)
Screenshot: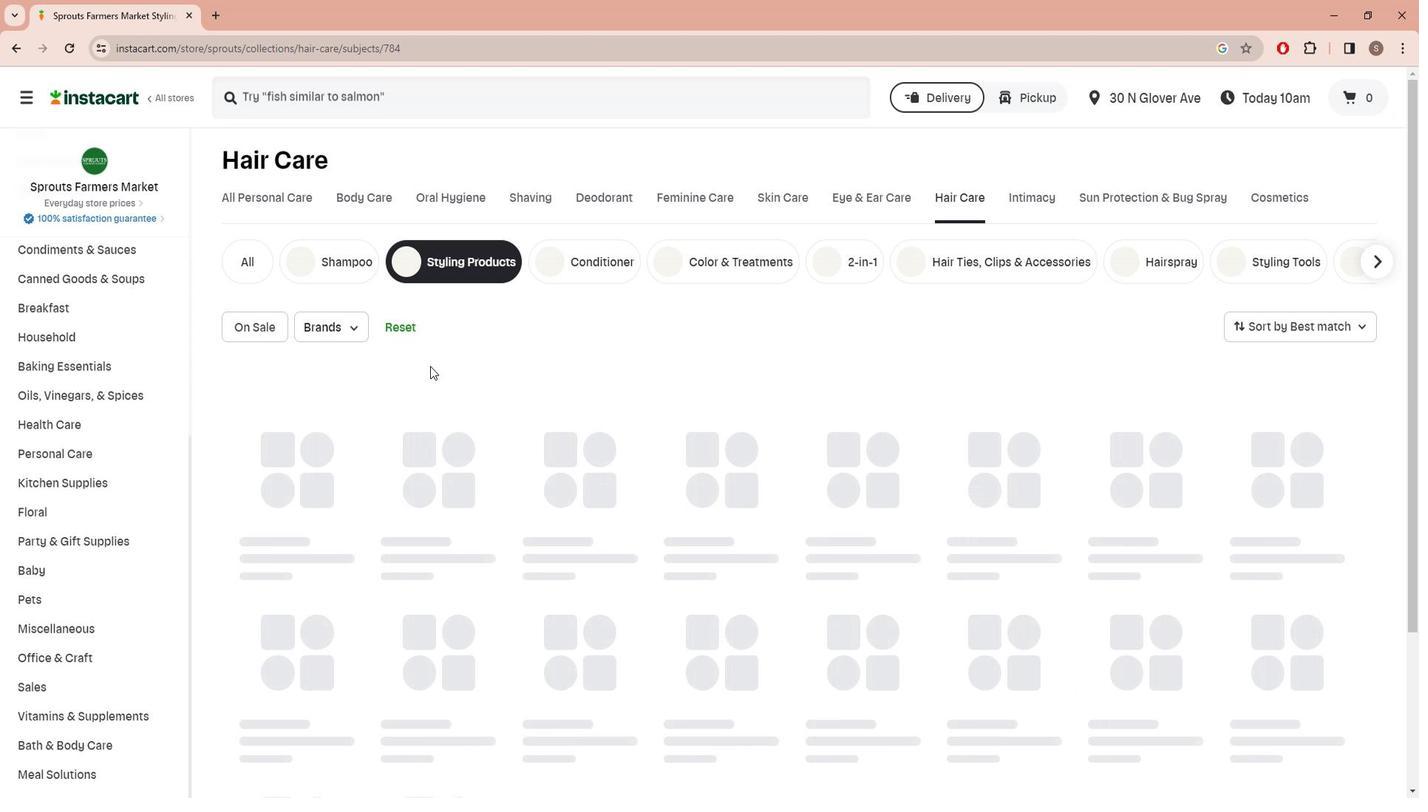 
